 Task: Add Hissho Sushi Crunchy Shrimp Roll to the cart.
Action: Mouse moved to (308, 138)
Screenshot: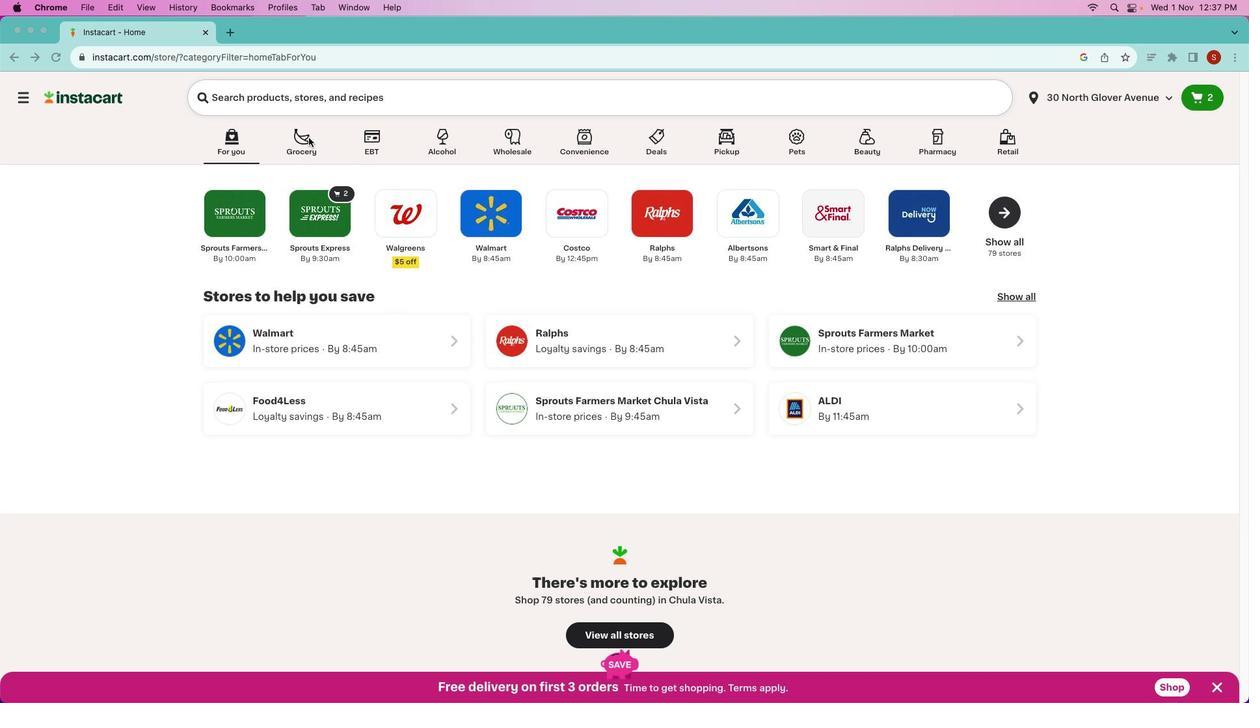 
Action: Mouse pressed left at (308, 138)
Screenshot: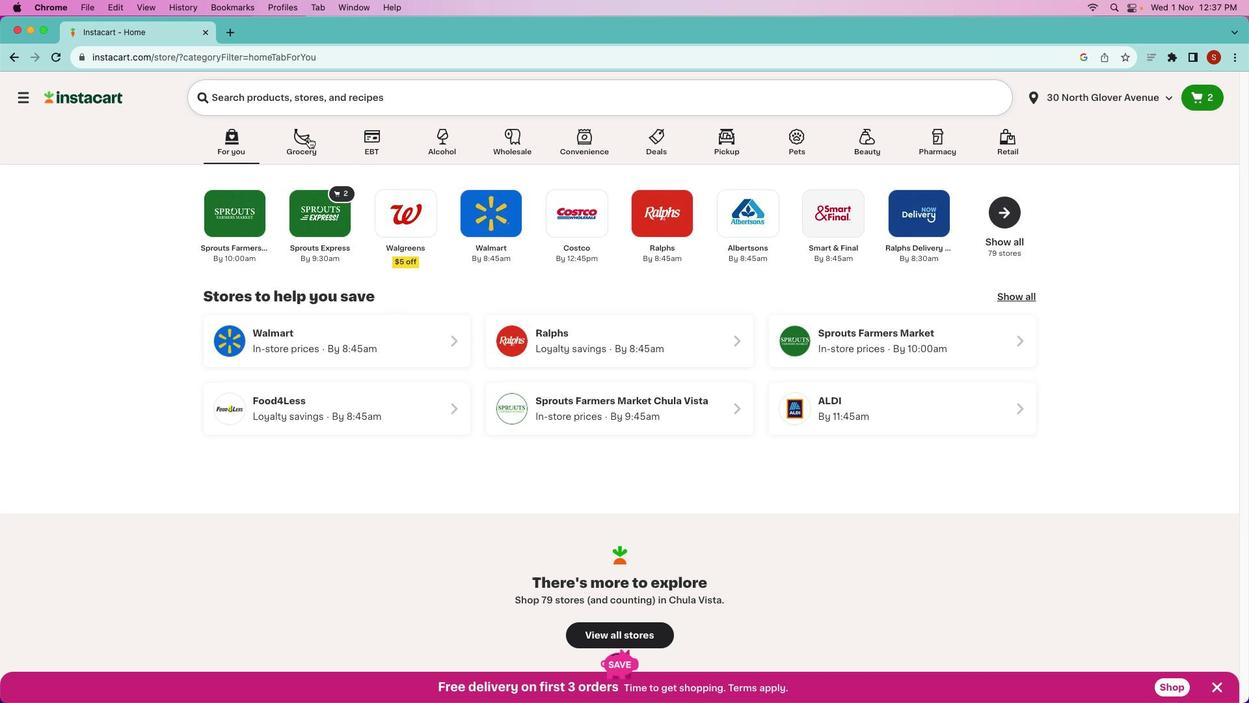 
Action: Mouse pressed left at (308, 138)
Screenshot: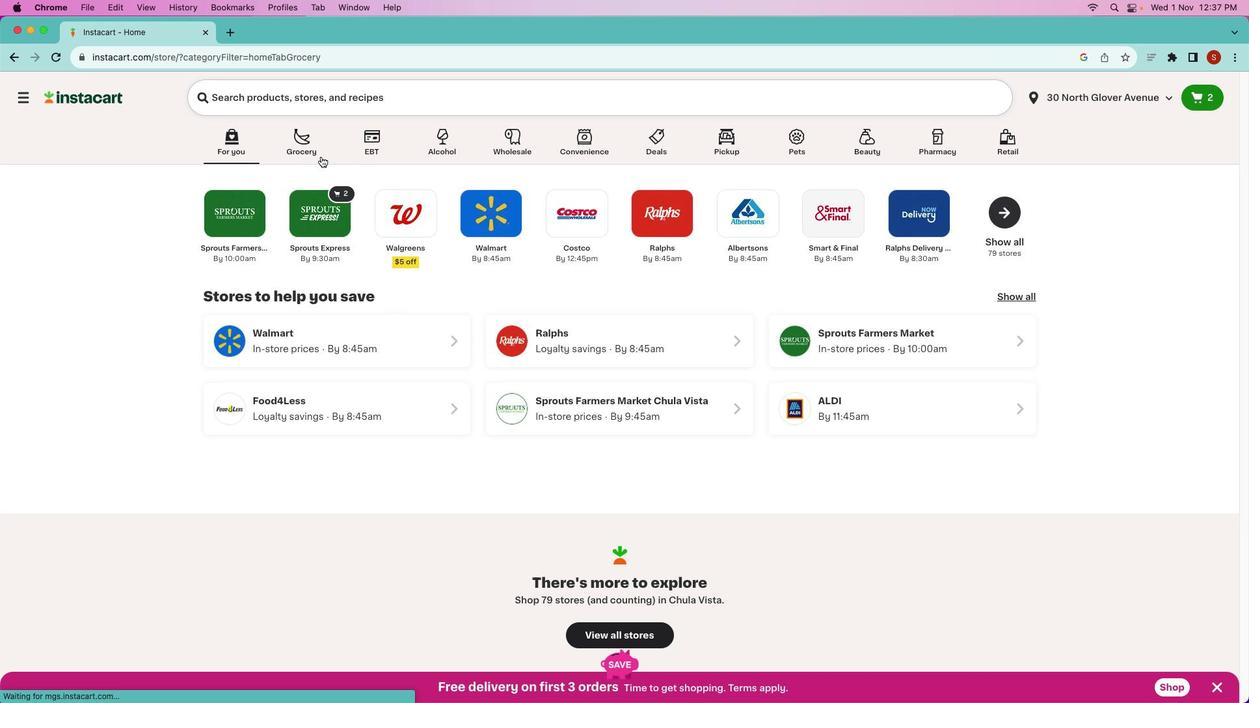 
Action: Mouse moved to (601, 399)
Screenshot: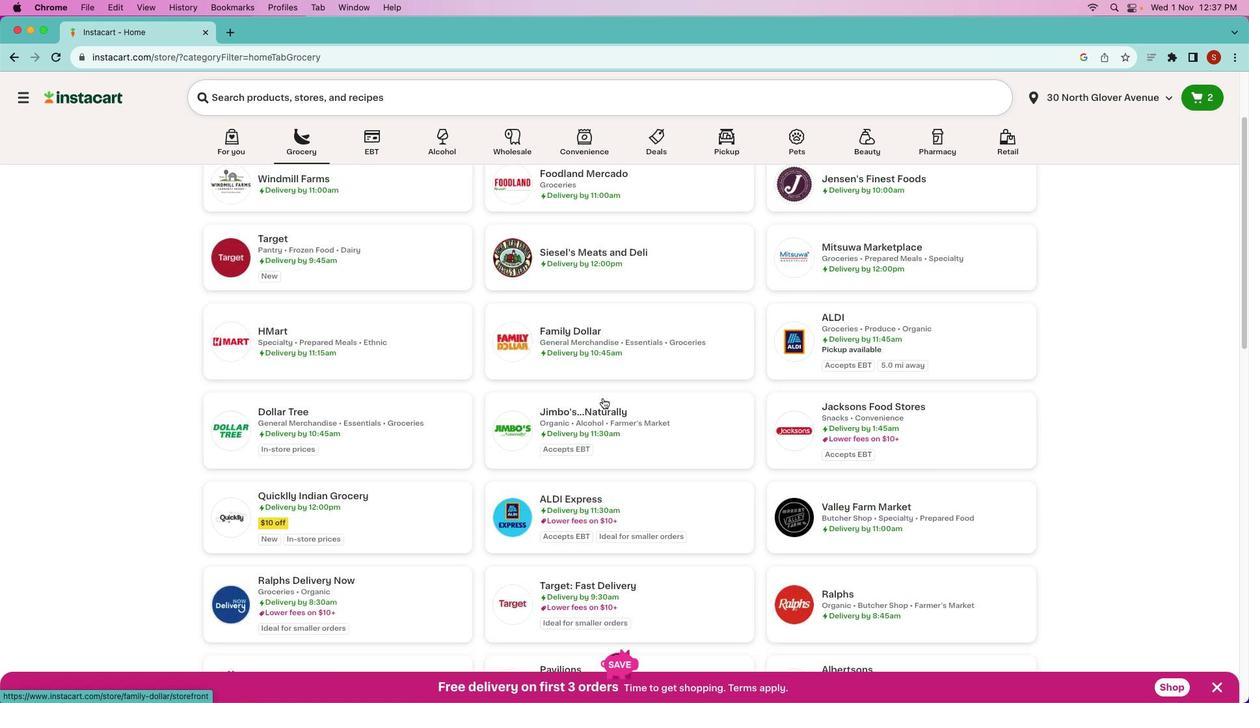 
Action: Mouse scrolled (601, 399) with delta (0, 0)
Screenshot: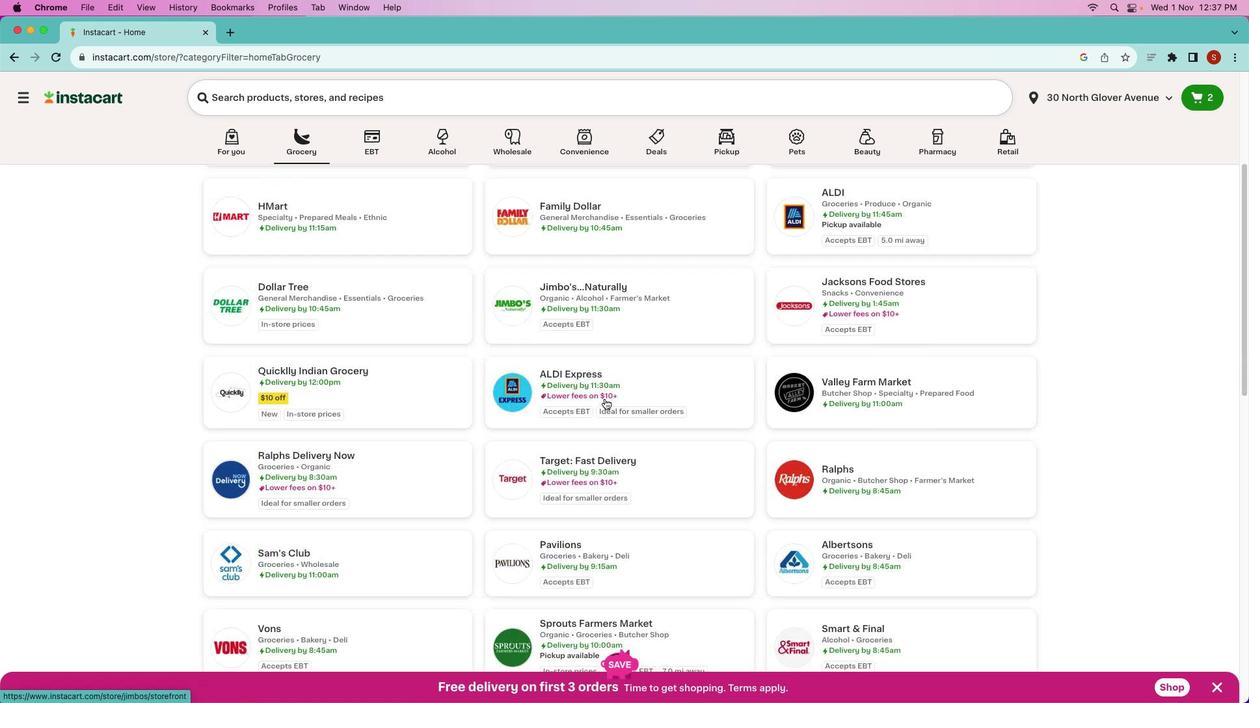 
Action: Mouse scrolled (601, 399) with delta (0, 0)
Screenshot: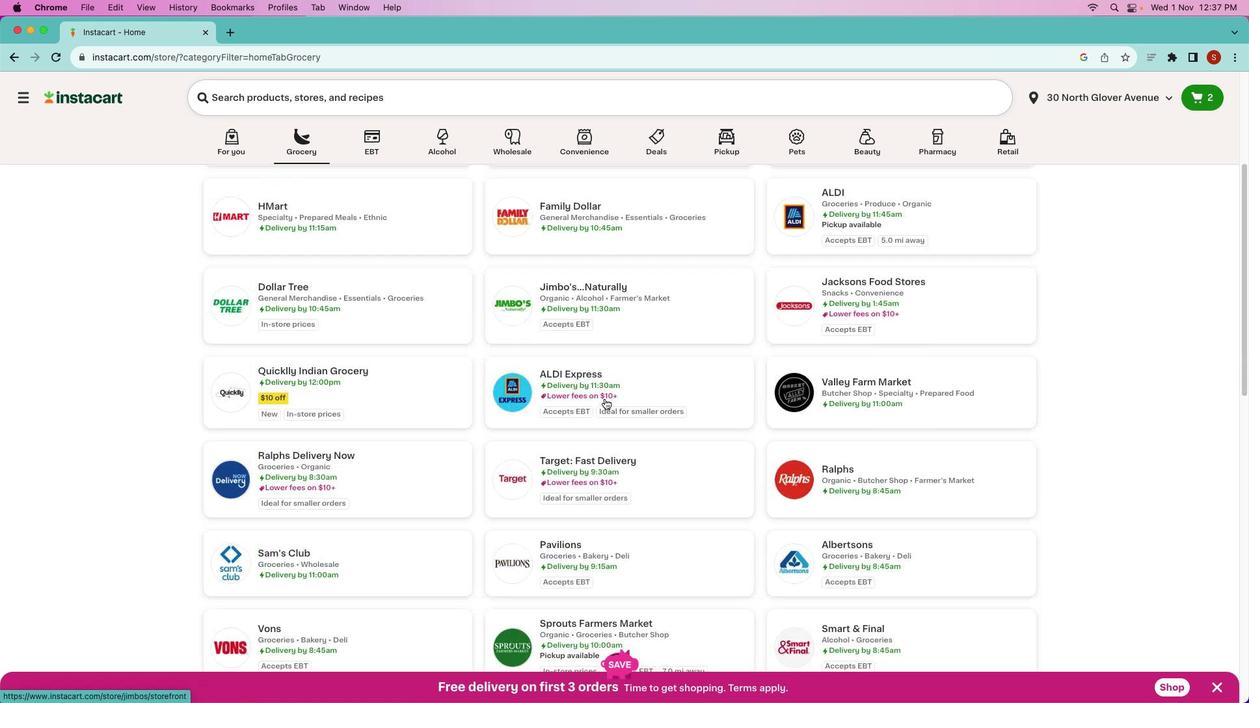 
Action: Mouse scrolled (601, 399) with delta (0, -1)
Screenshot: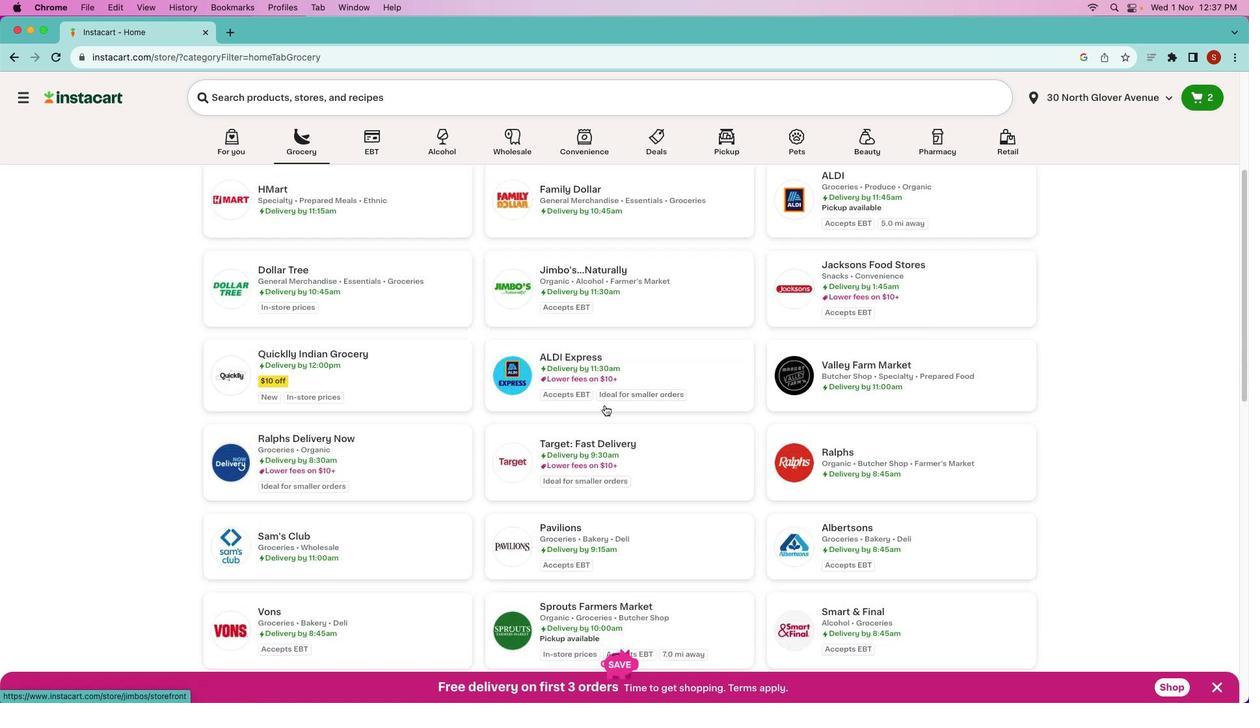 
Action: Mouse scrolled (601, 399) with delta (0, -3)
Screenshot: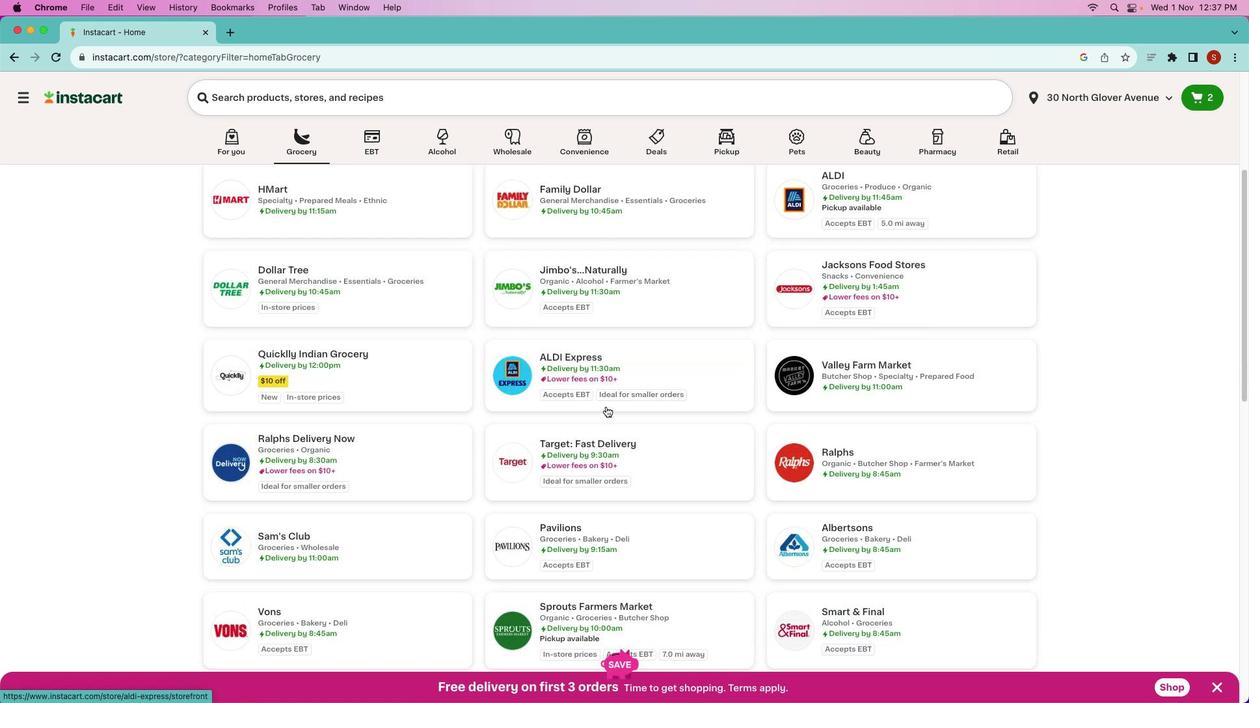 
Action: Mouse moved to (606, 406)
Screenshot: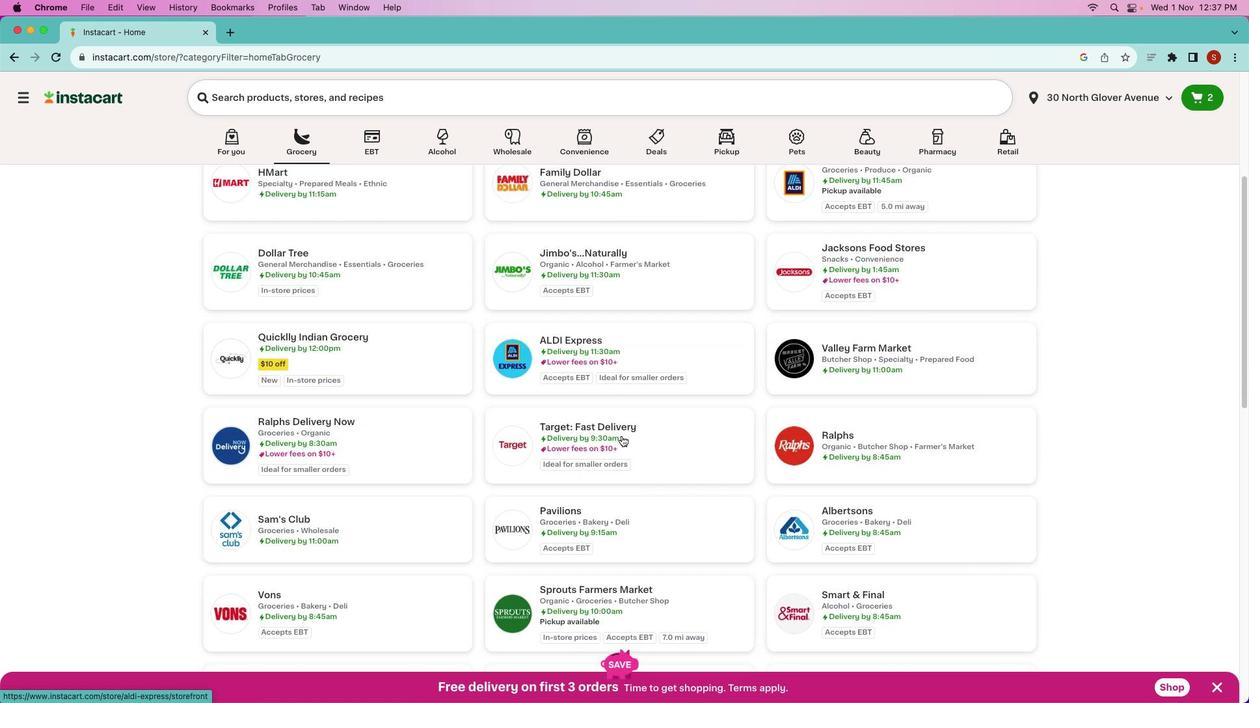 
Action: Mouse scrolled (606, 406) with delta (0, 0)
Screenshot: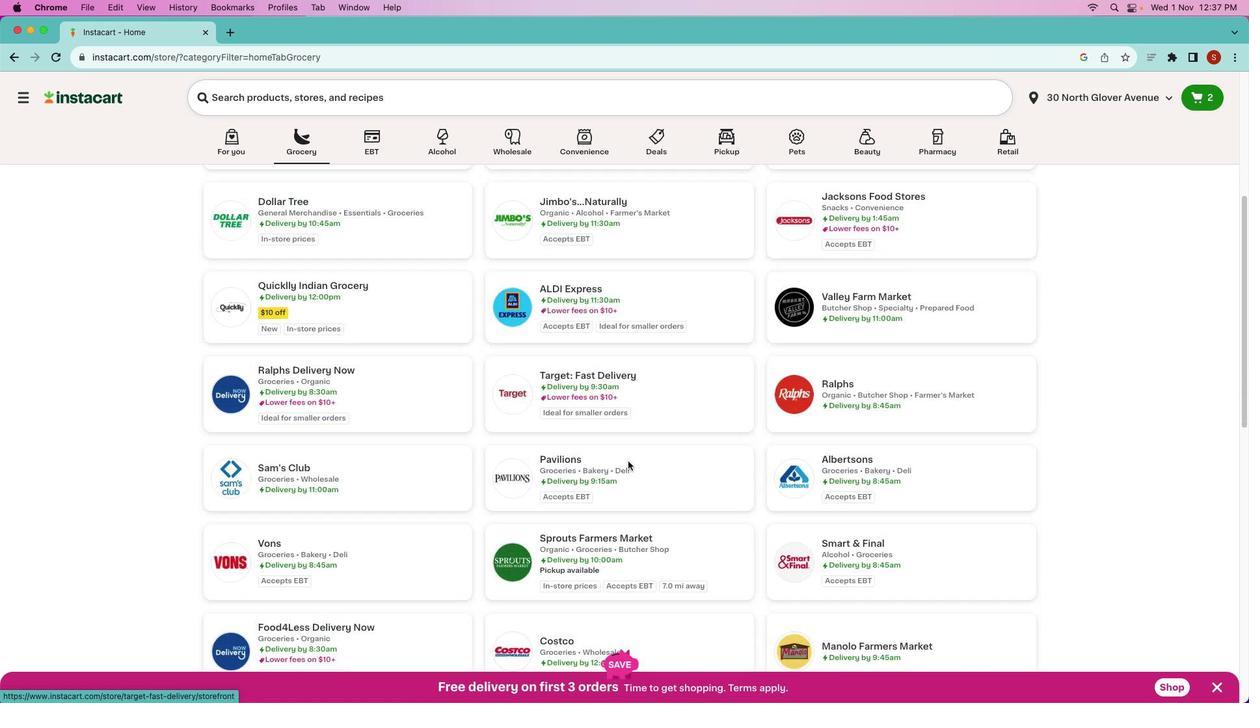 
Action: Mouse scrolled (606, 406) with delta (0, 0)
Screenshot: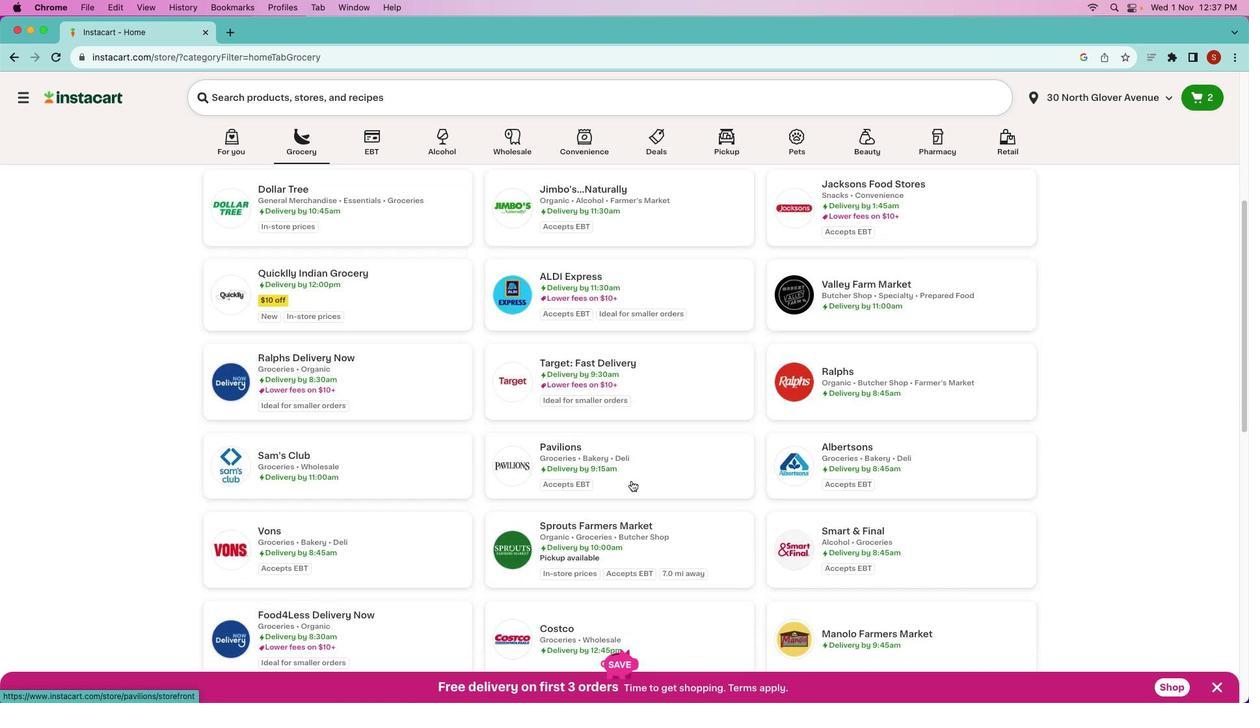 
Action: Mouse scrolled (606, 406) with delta (0, -1)
Screenshot: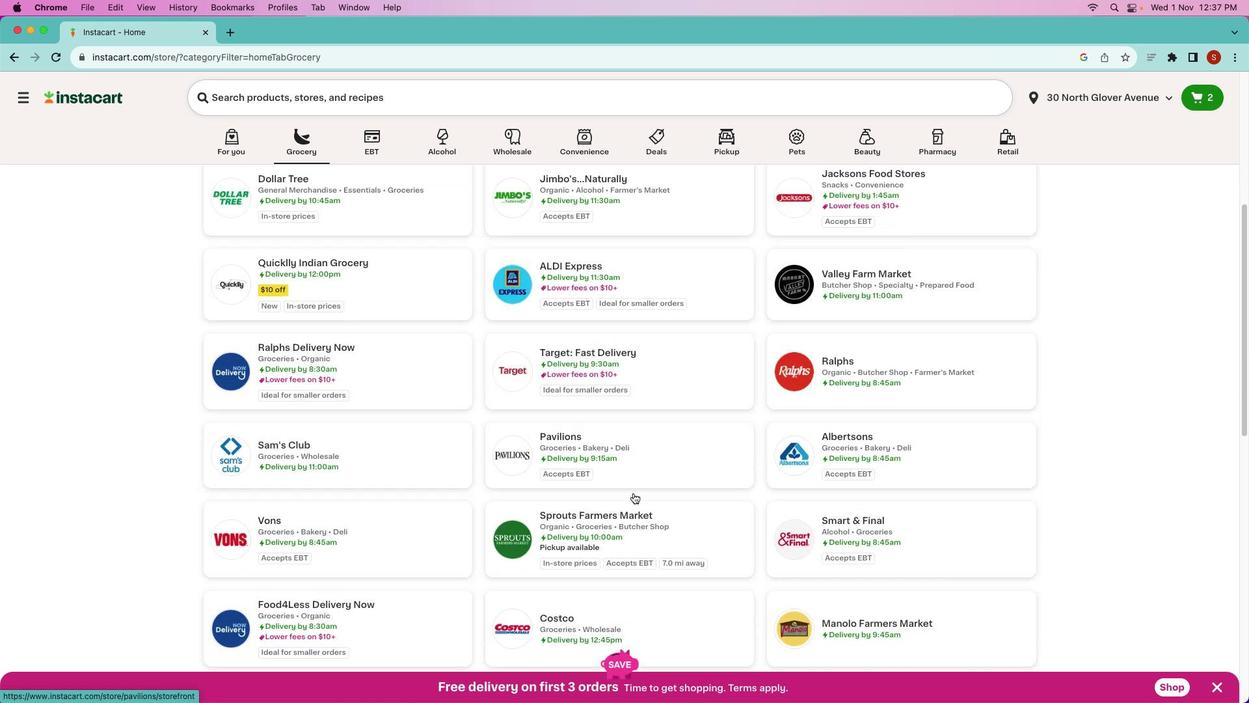 
Action: Mouse moved to (582, 511)
Screenshot: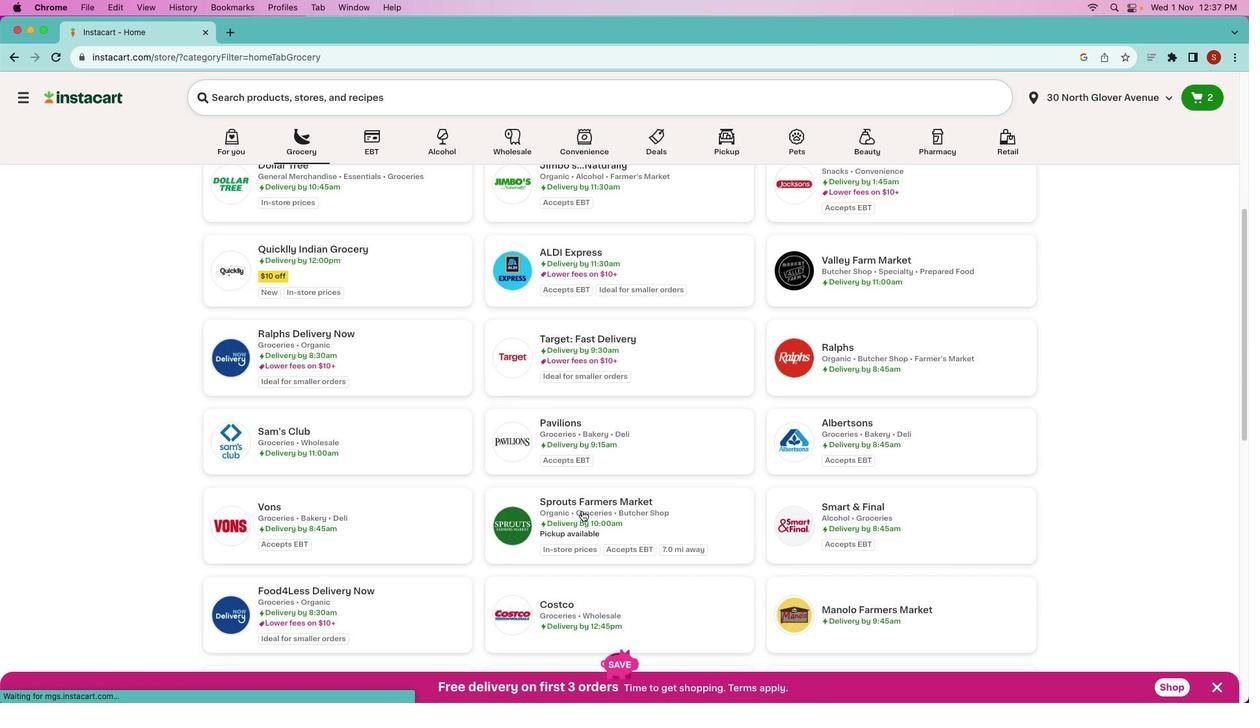 
Action: Mouse pressed left at (582, 511)
Screenshot: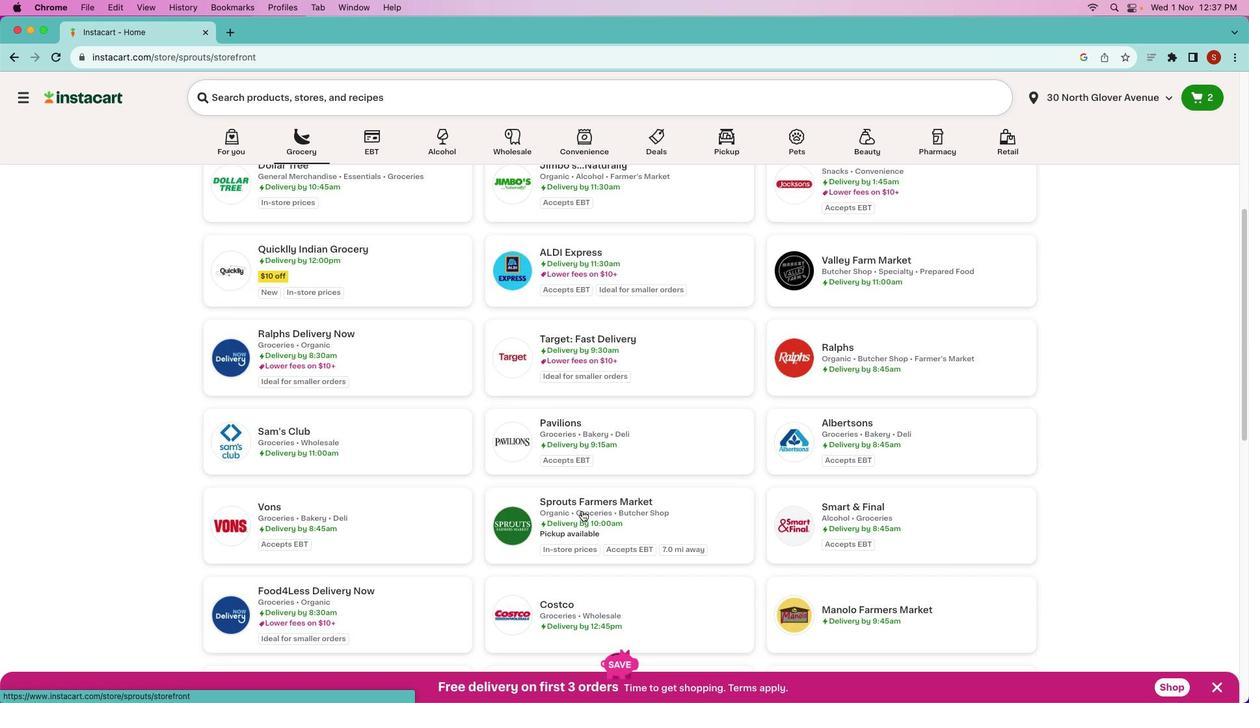 
Action: Mouse pressed left at (582, 511)
Screenshot: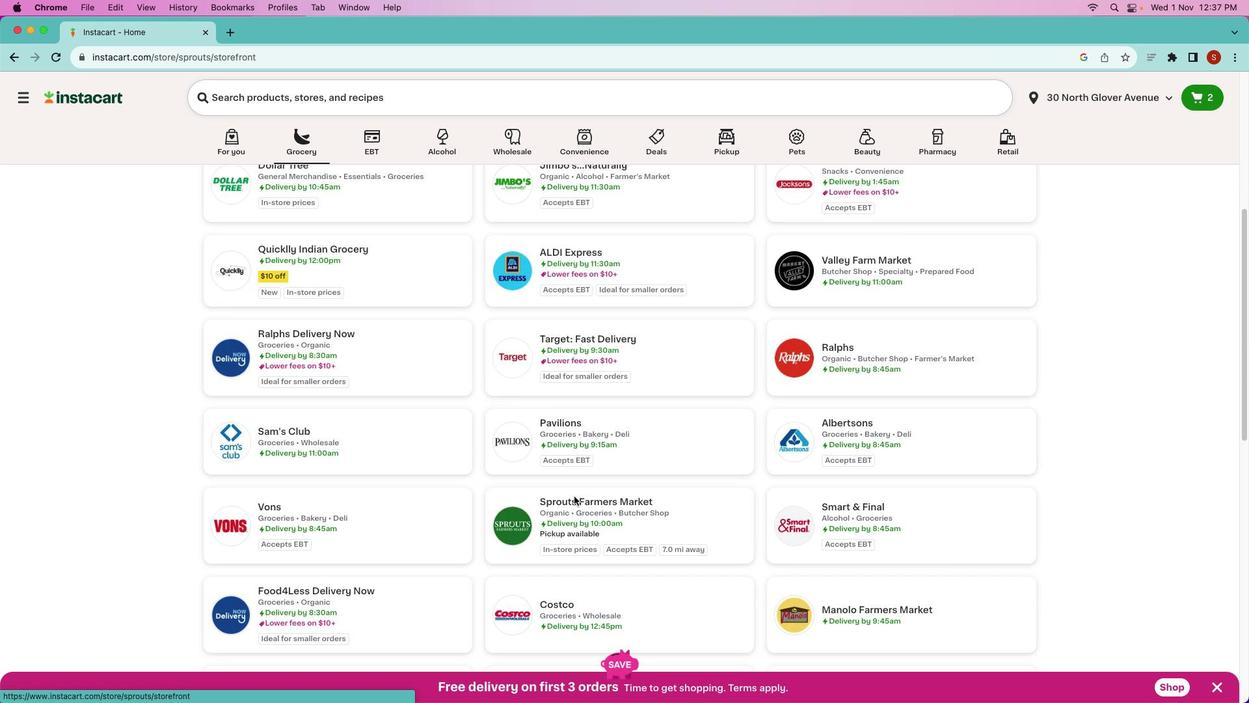 
Action: Mouse moved to (424, 97)
Screenshot: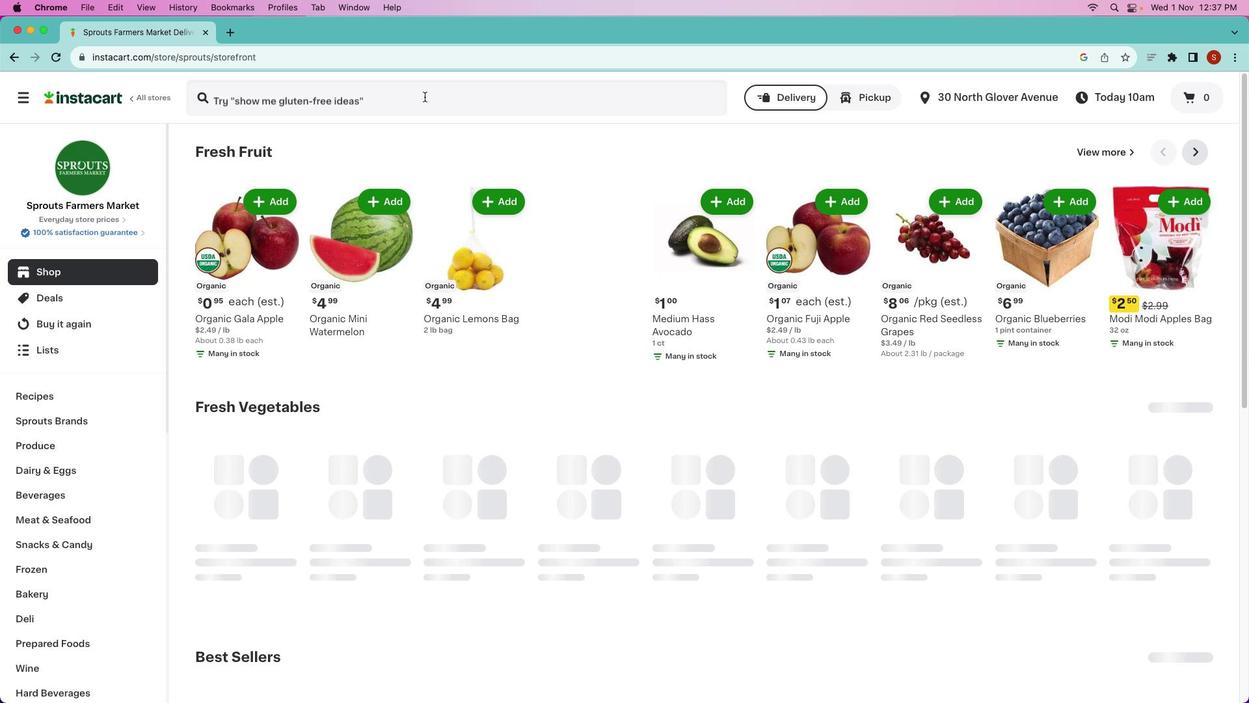 
Action: Mouse pressed left at (424, 97)
Screenshot: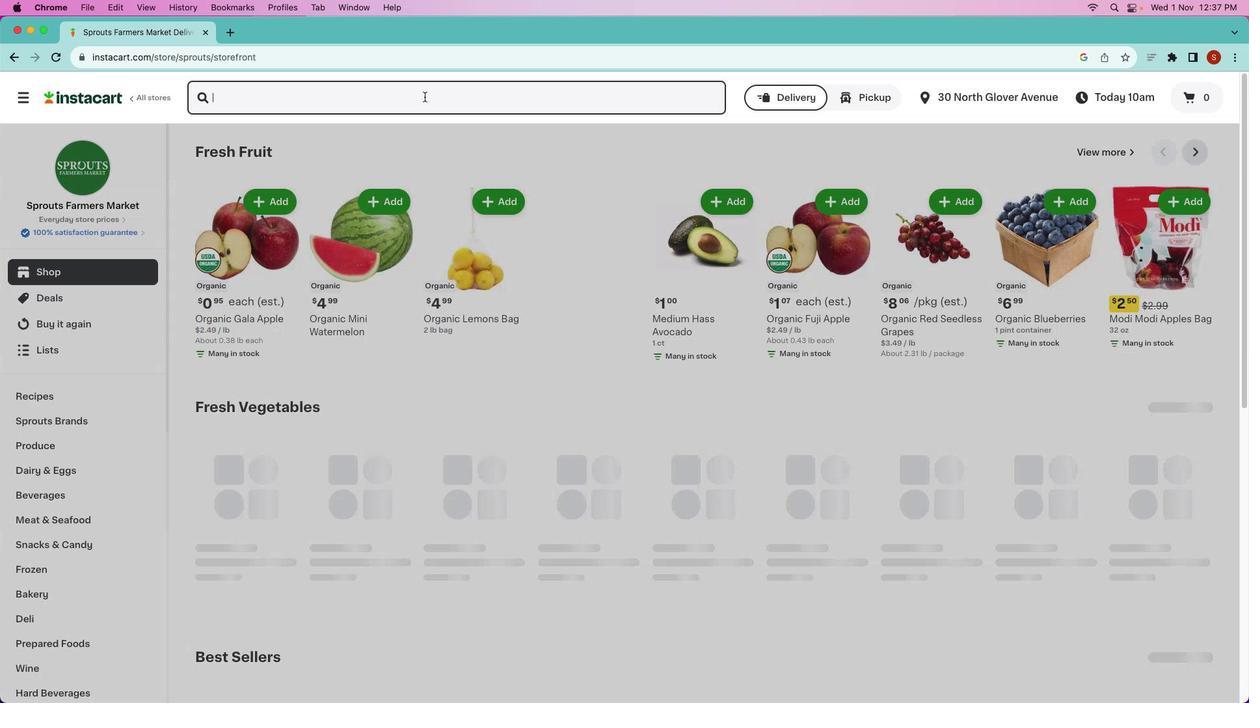 
Action: Key pressed 'h''s''i''s''s''o'Key.space's''i'Key.backspace'u''s''h''i'Key.space'v''r''u''n''c''h''y'Key.space's''h''r''i''m'Key.spaceKey.backspace'p'Key.space'r''o''l''l'
Screenshot: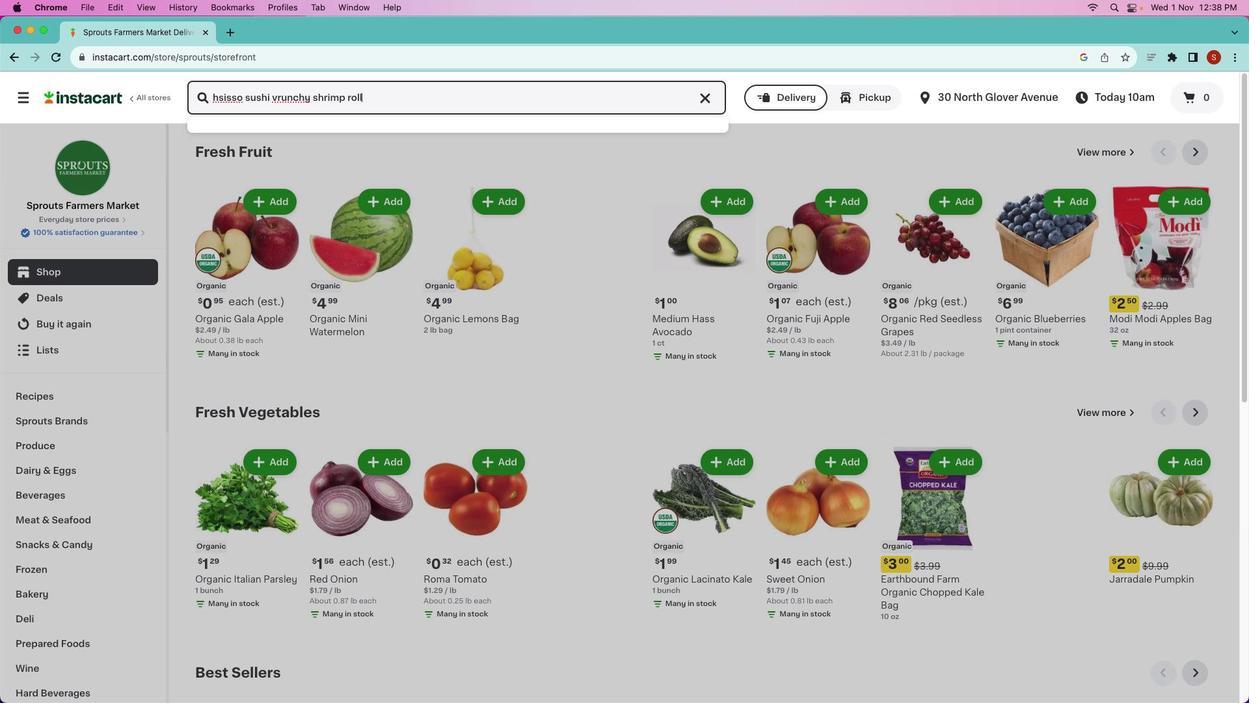 
Action: Mouse moved to (277, 98)
Screenshot: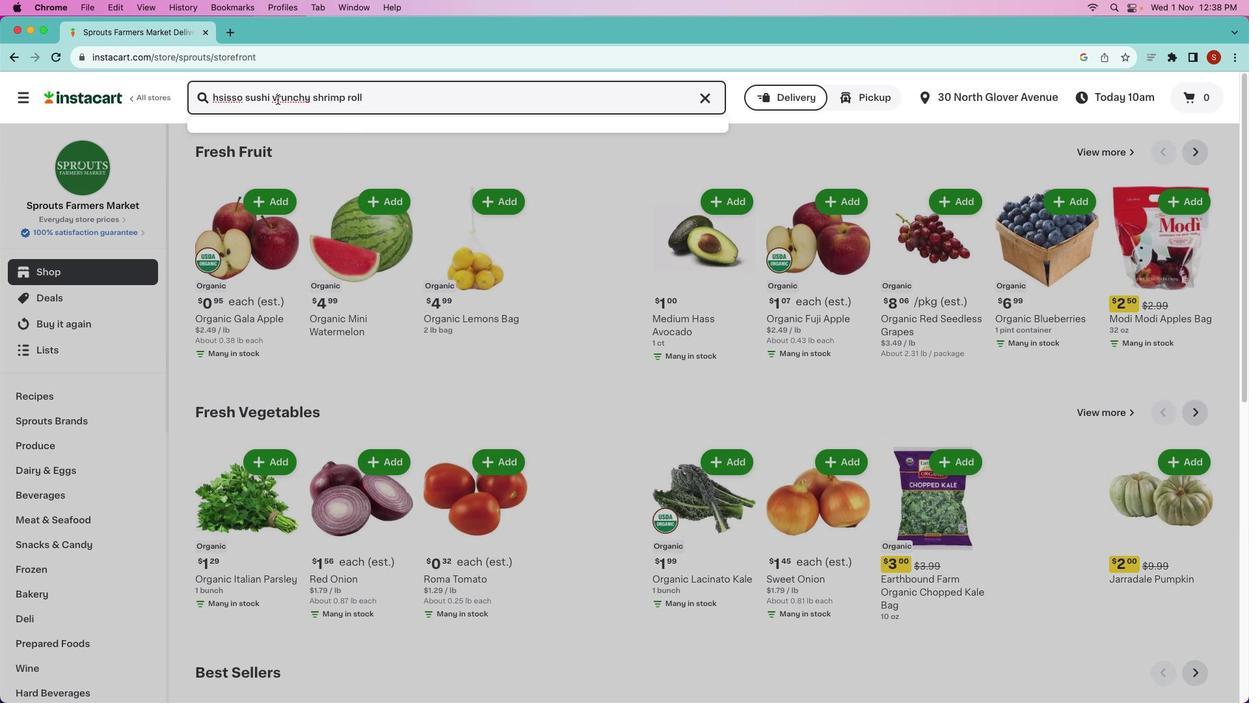 
Action: Mouse pressed left at (277, 98)
Screenshot: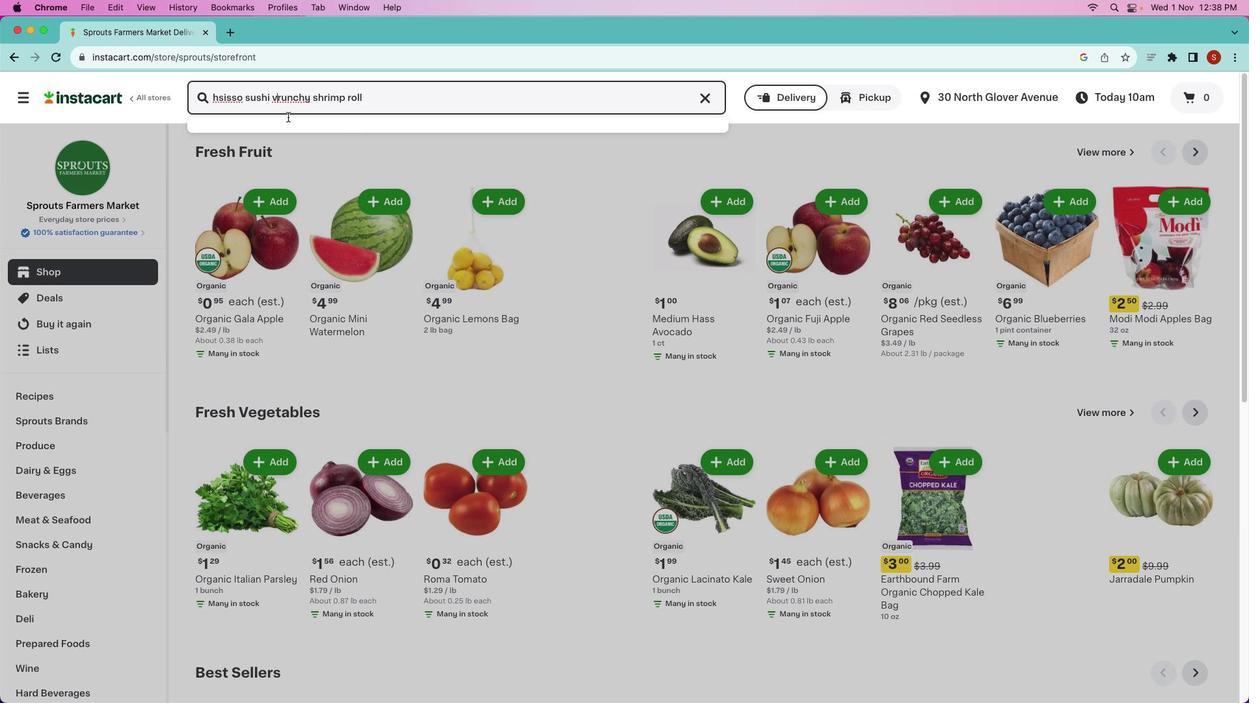 
Action: Mouse moved to (289, 119)
Screenshot: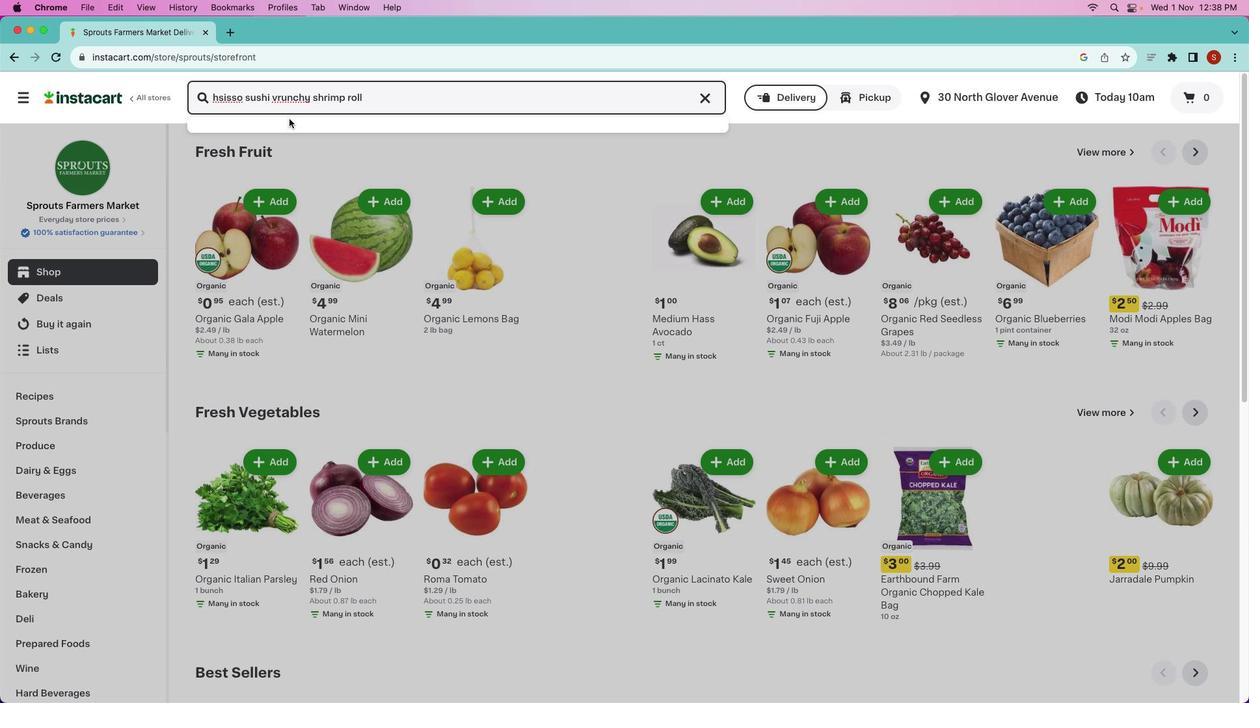 
Action: Key pressed Key.backspace'c'
Screenshot: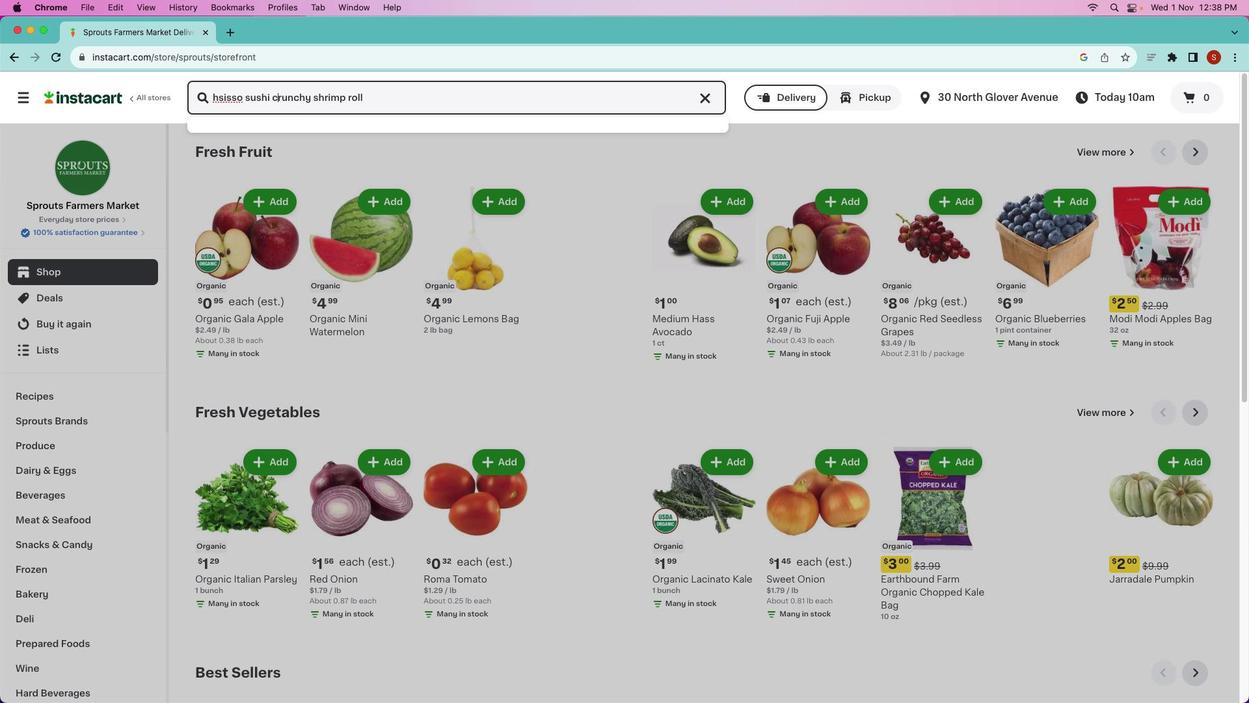 
Action: Mouse moved to (221, 98)
Screenshot: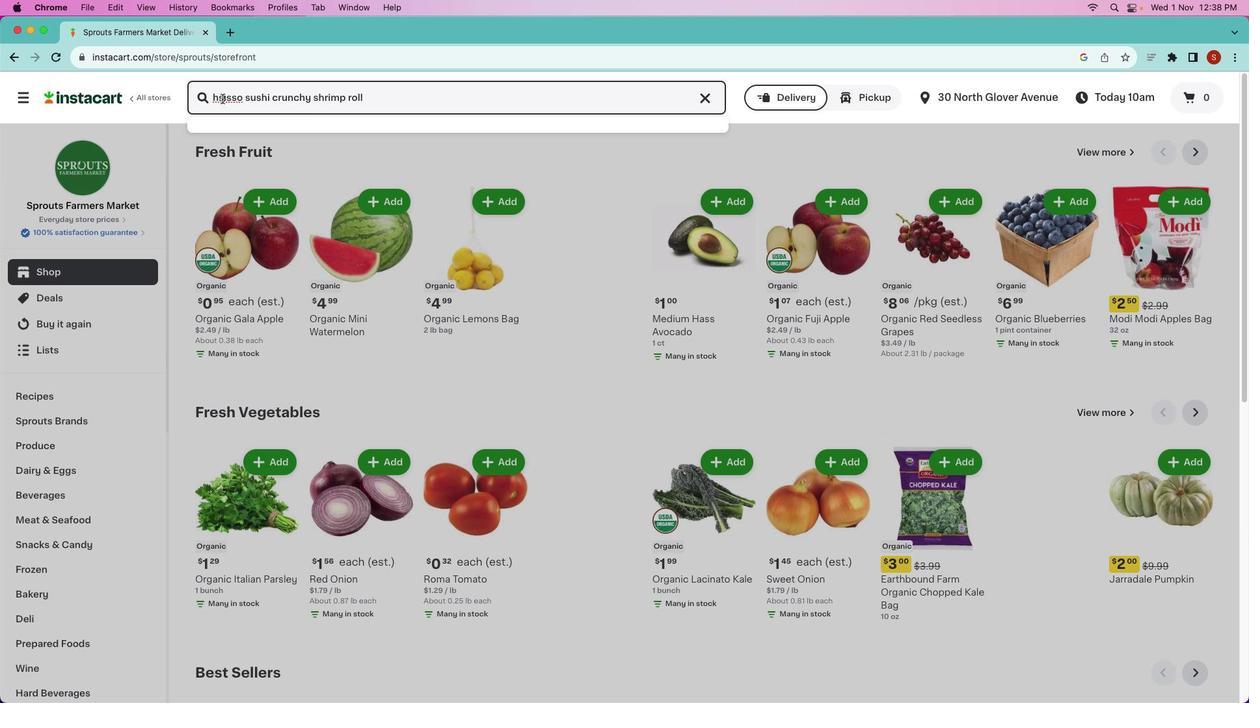
Action: Mouse pressed left at (221, 98)
Screenshot: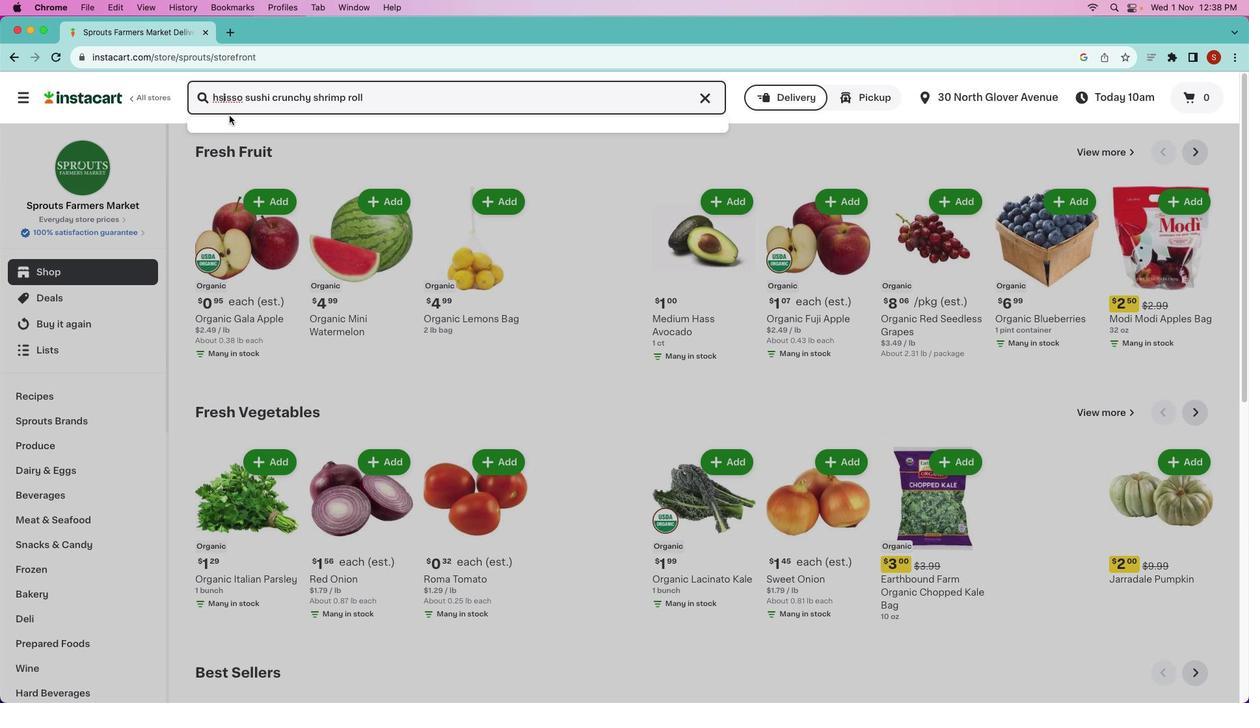 
Action: Mouse moved to (229, 115)
Screenshot: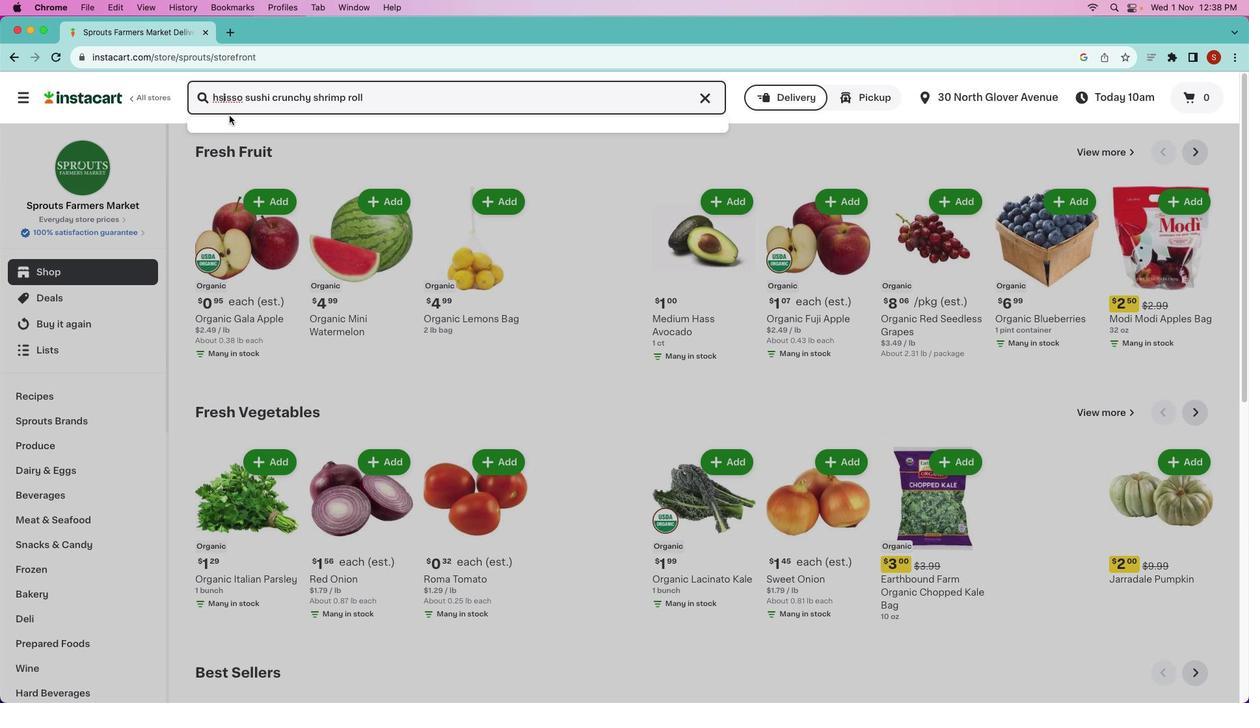 
Action: Key pressed Key.backspace
Screenshot: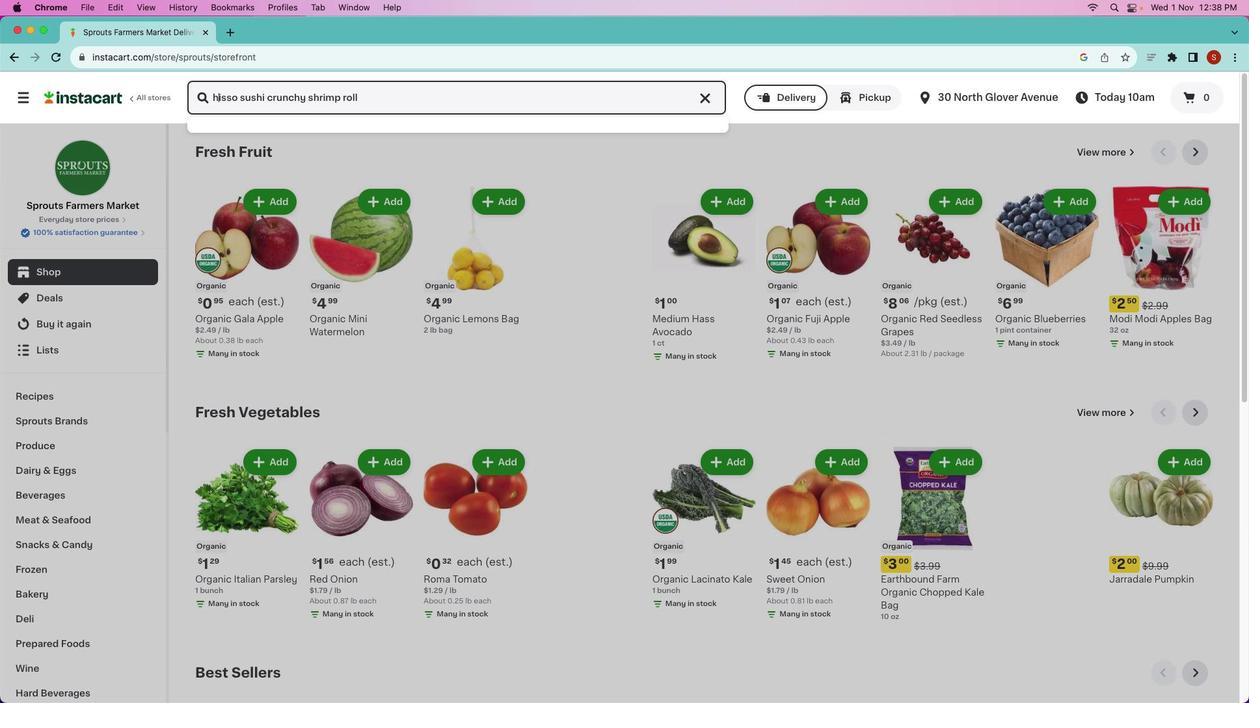 
Action: Mouse moved to (376, 93)
Screenshot: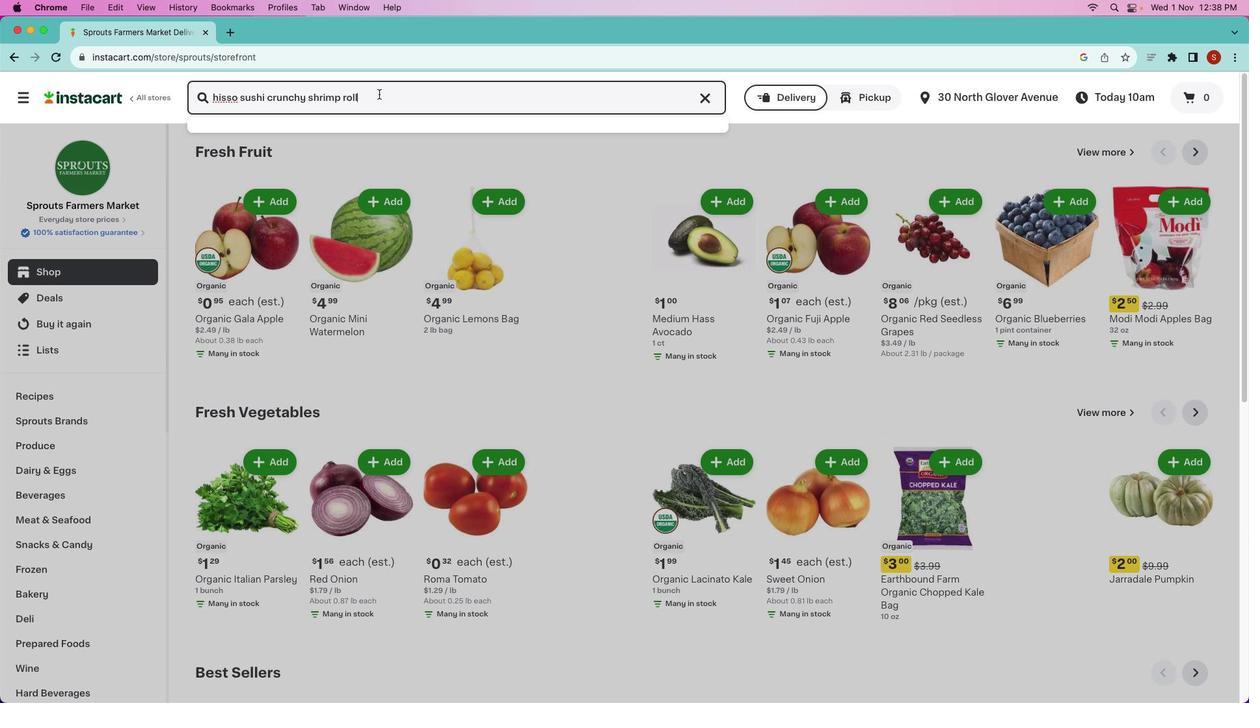 
Action: Mouse pressed left at (376, 93)
Screenshot: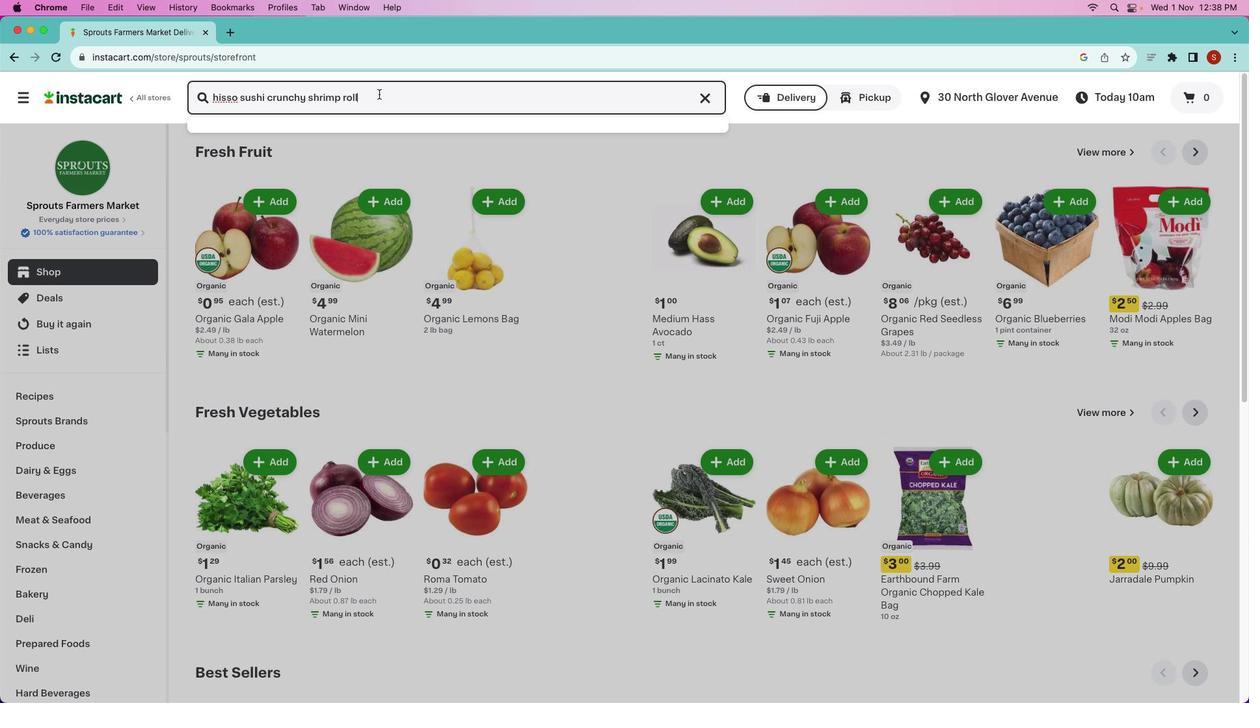 
Action: Mouse moved to (379, 94)
Screenshot: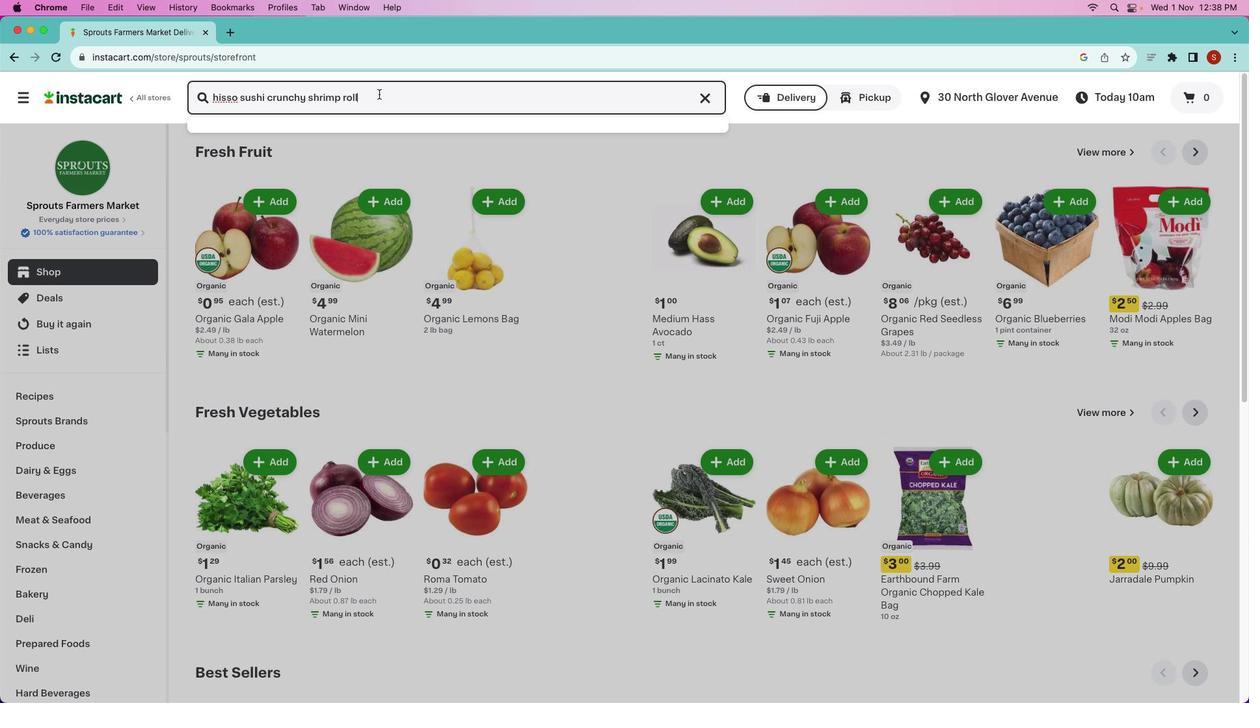
Action: Key pressed Key.enter
Screenshot: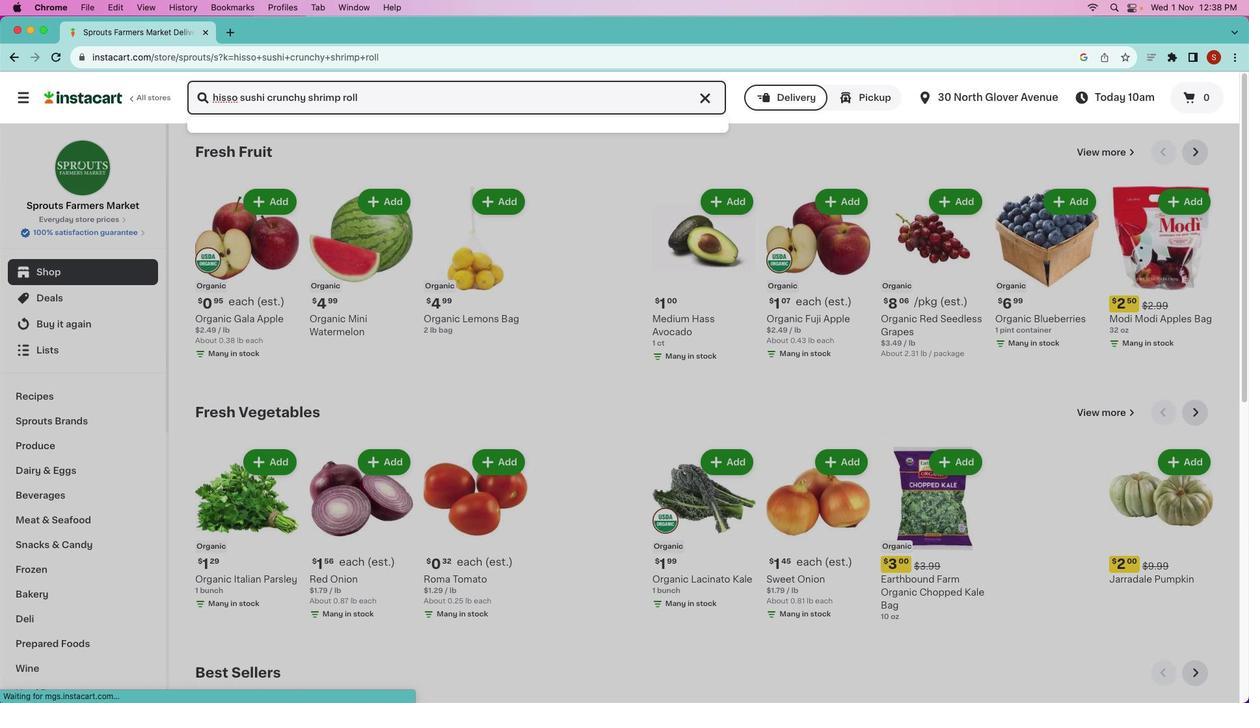 
Action: Mouse moved to (360, 225)
Screenshot: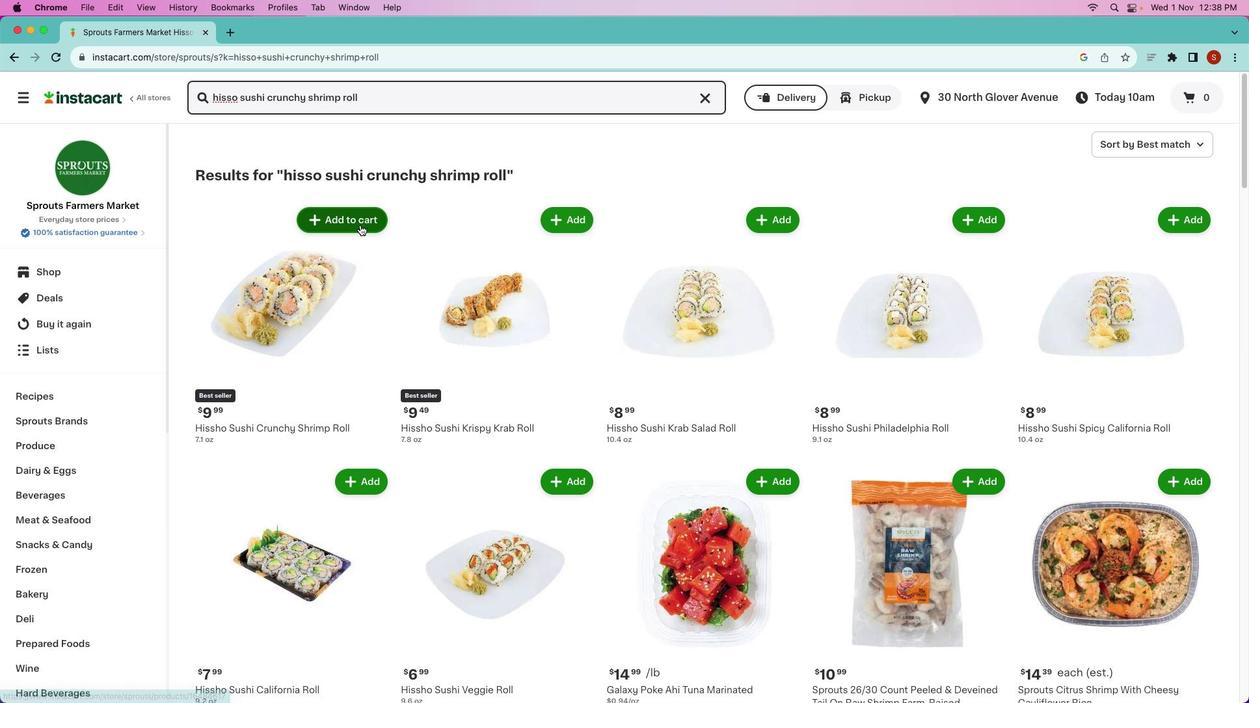 
Action: Mouse pressed left at (360, 225)
Screenshot: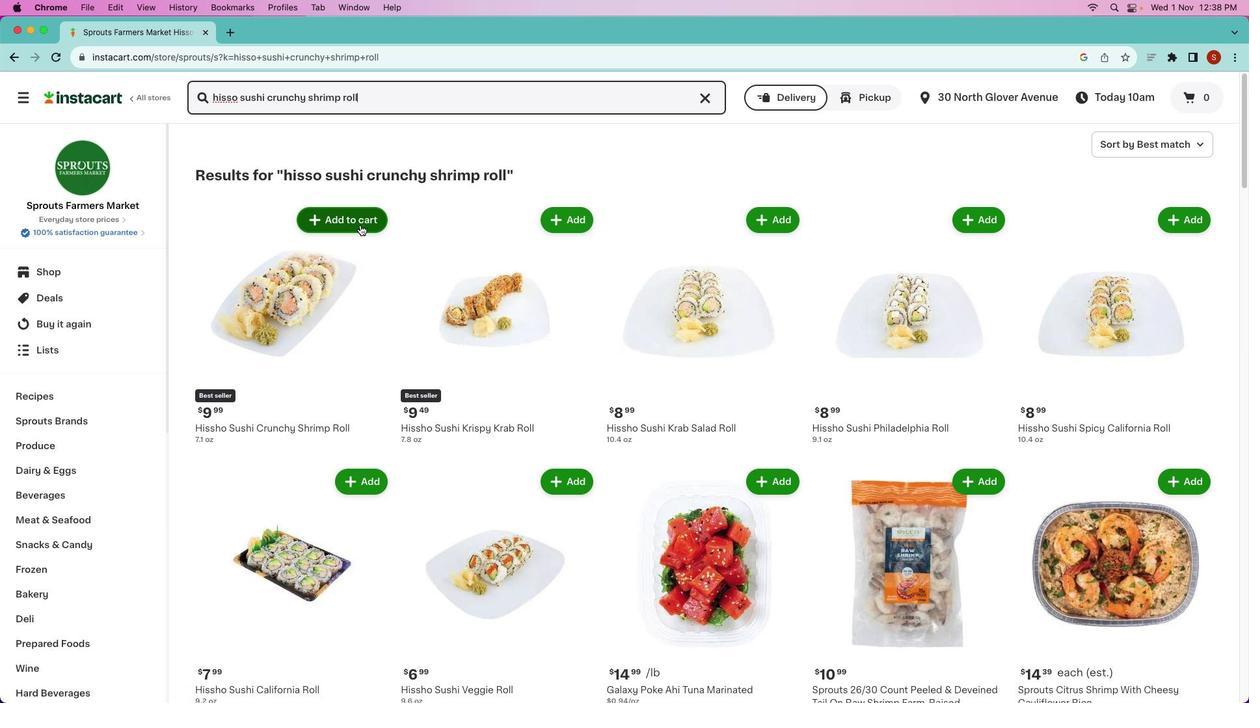 
Action: Mouse moved to (328, 333)
Screenshot: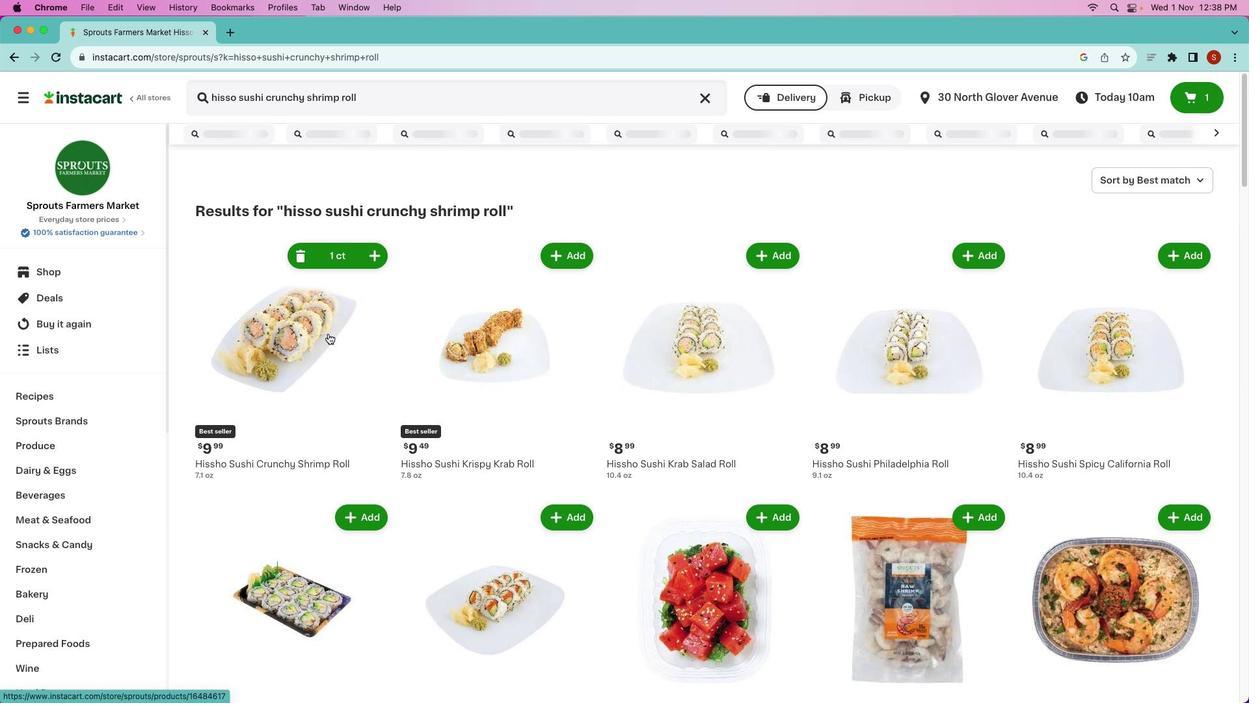 
